 Task: Make in the project ArchiTech an epic 'Platform Integration'. Create in the project ArchiTech an epic 'Data Management and Analysis'. Add in the project ArchiTech an epic 'UI/UX Improvements'
Action: Mouse moved to (211, 65)
Screenshot: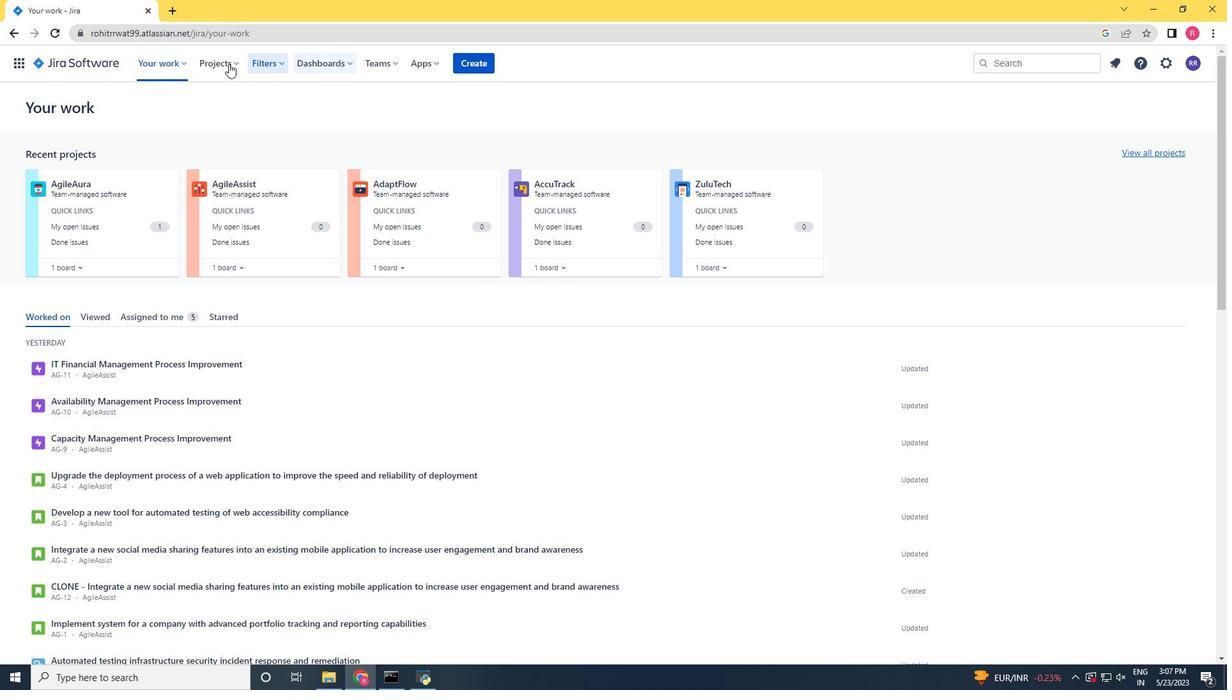 
Action: Mouse pressed left at (211, 65)
Screenshot: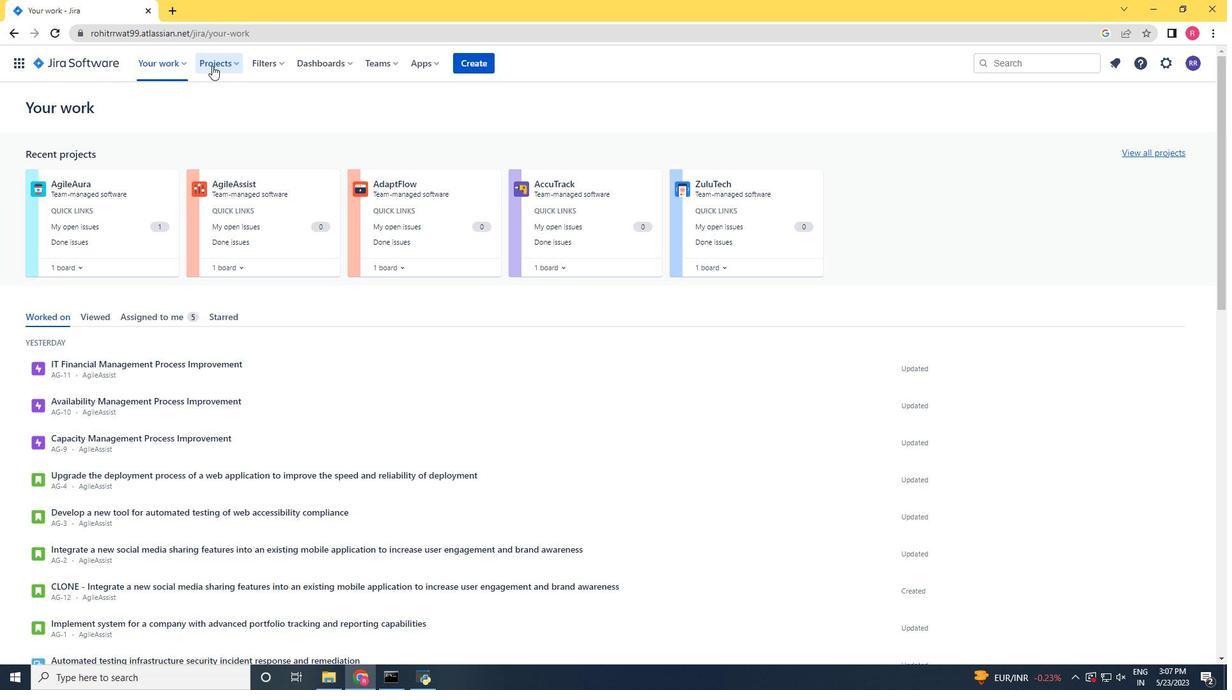 
Action: Mouse moved to (246, 124)
Screenshot: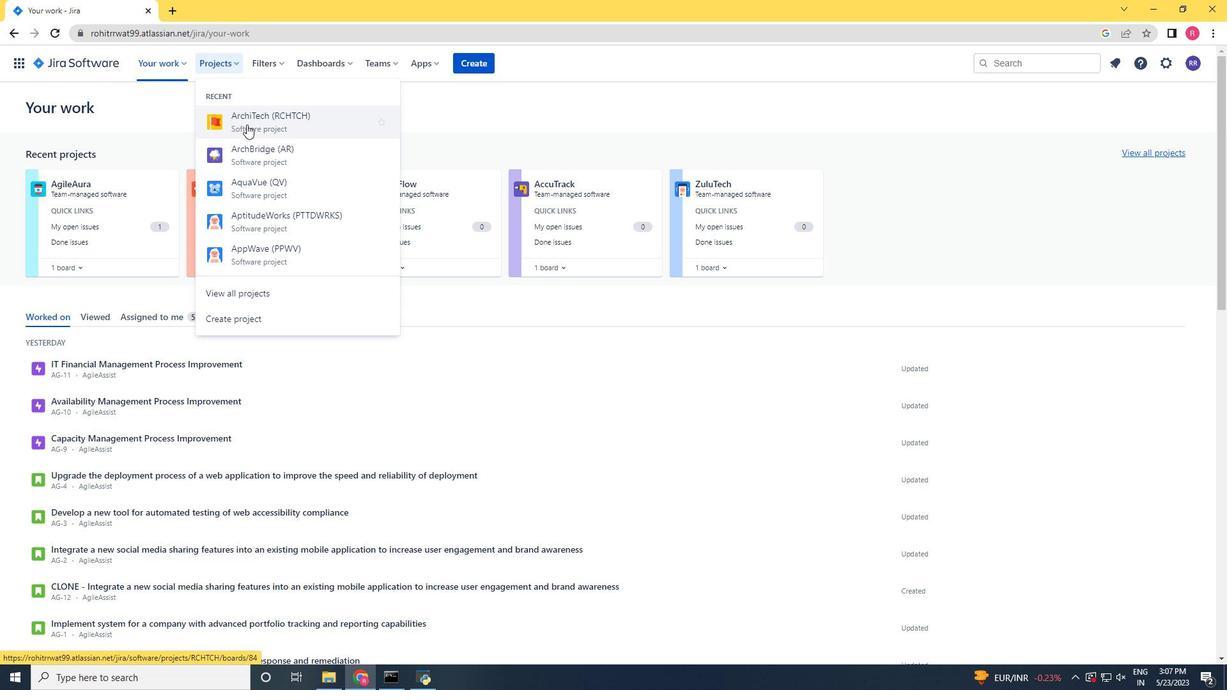 
Action: Mouse pressed left at (246, 124)
Screenshot: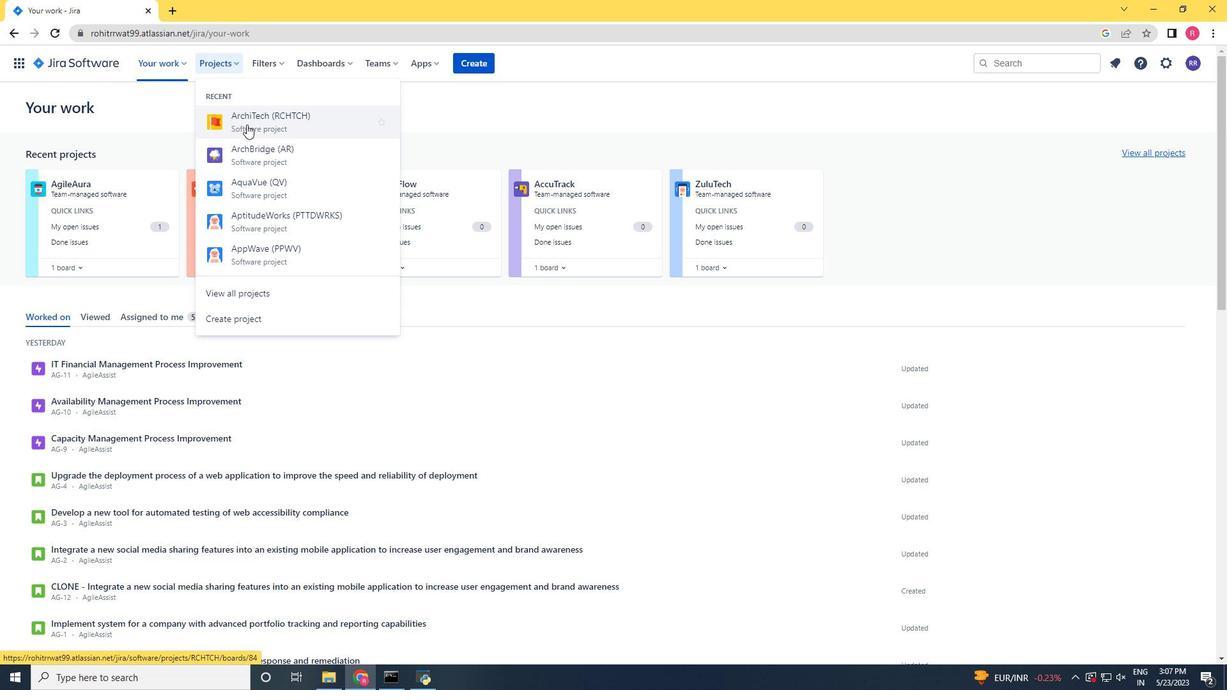
Action: Mouse moved to (92, 192)
Screenshot: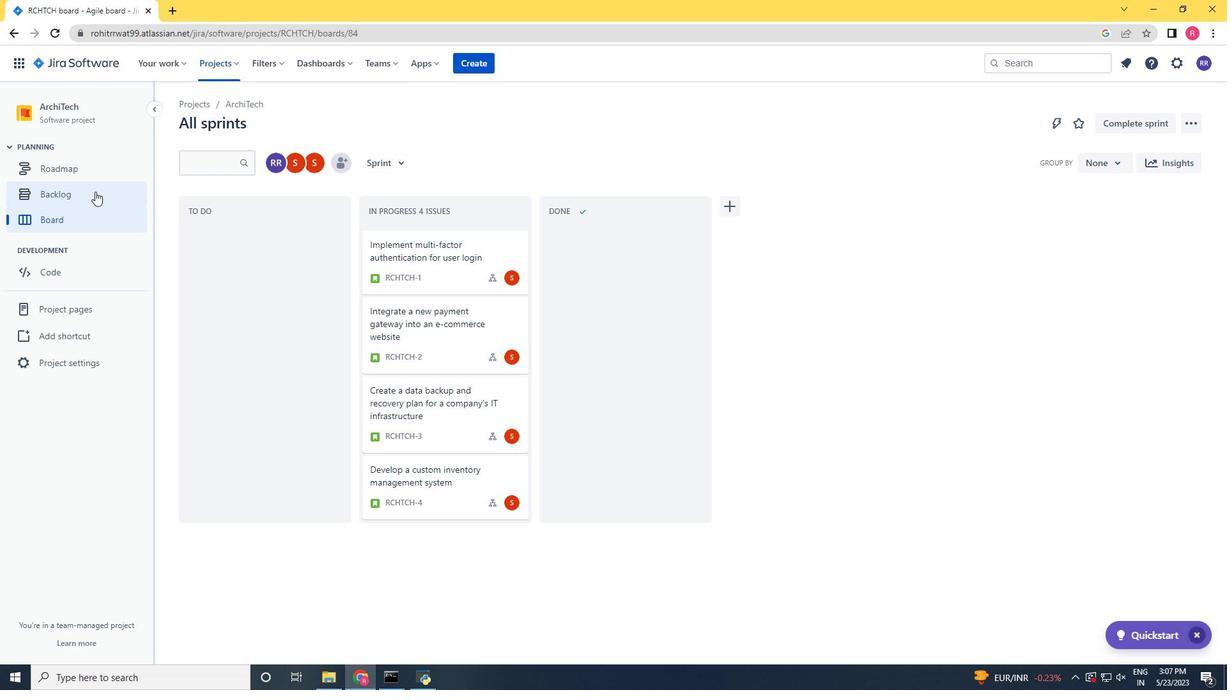 
Action: Mouse pressed left at (92, 192)
Screenshot: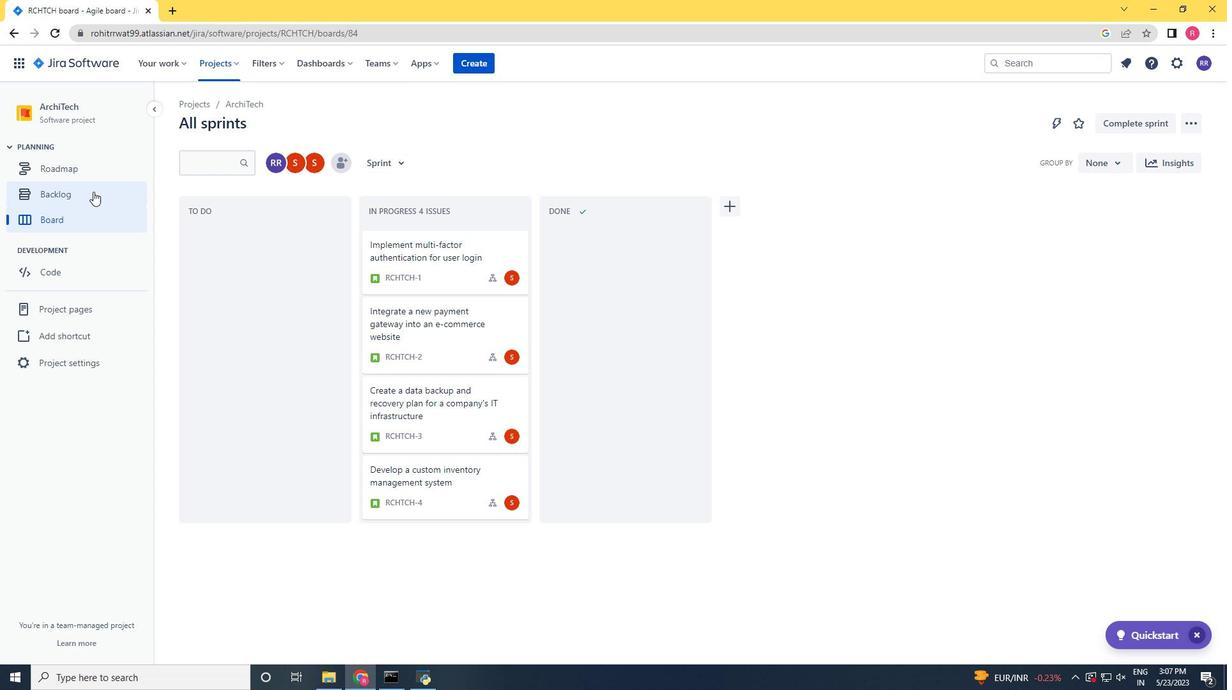 
Action: Mouse moved to (376, 165)
Screenshot: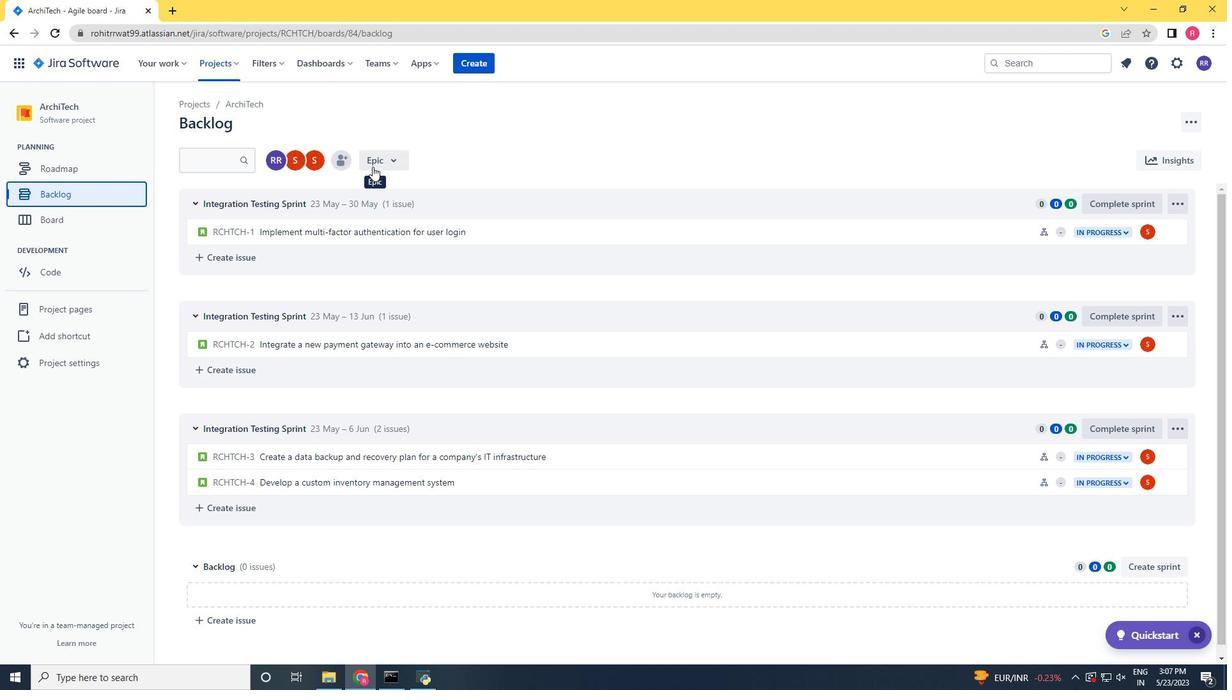 
Action: Mouse pressed left at (376, 165)
Screenshot: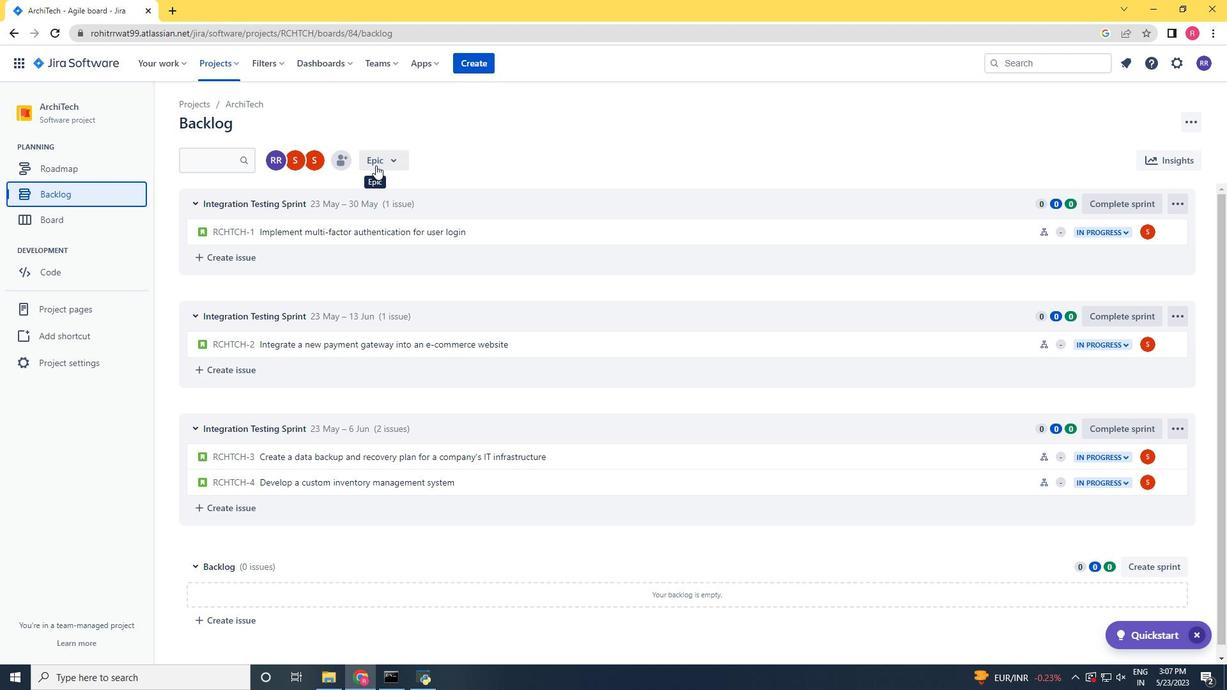 
Action: Mouse moved to (390, 237)
Screenshot: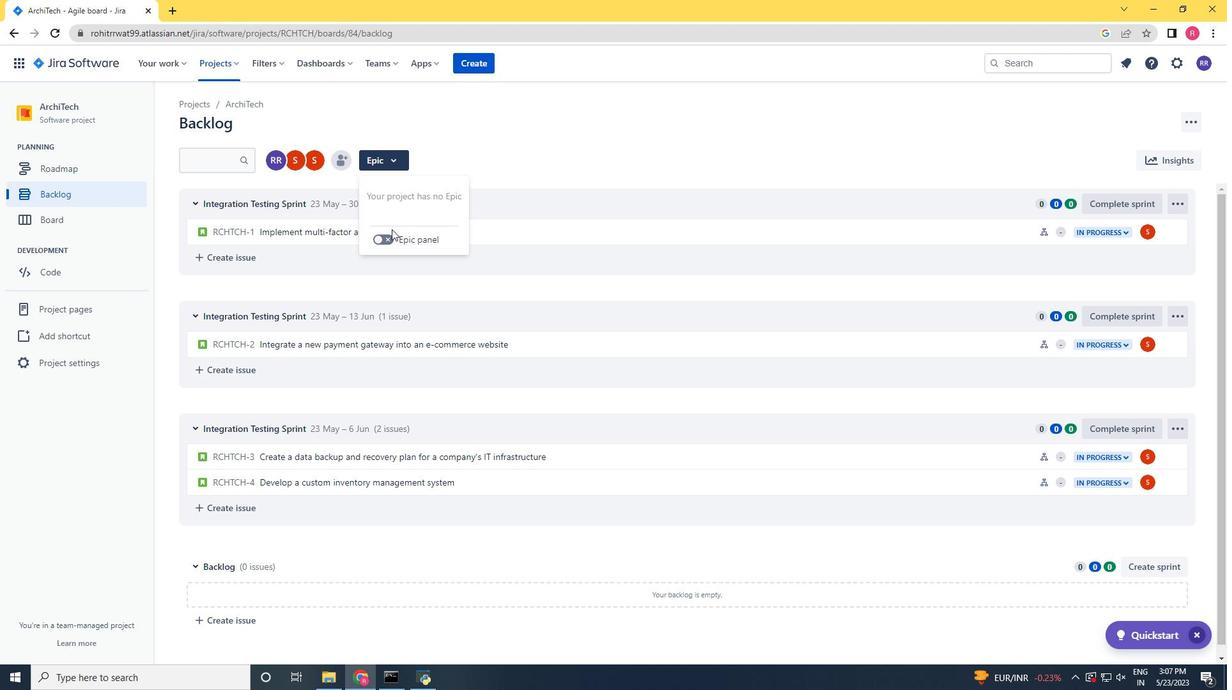 
Action: Mouse pressed left at (390, 237)
Screenshot: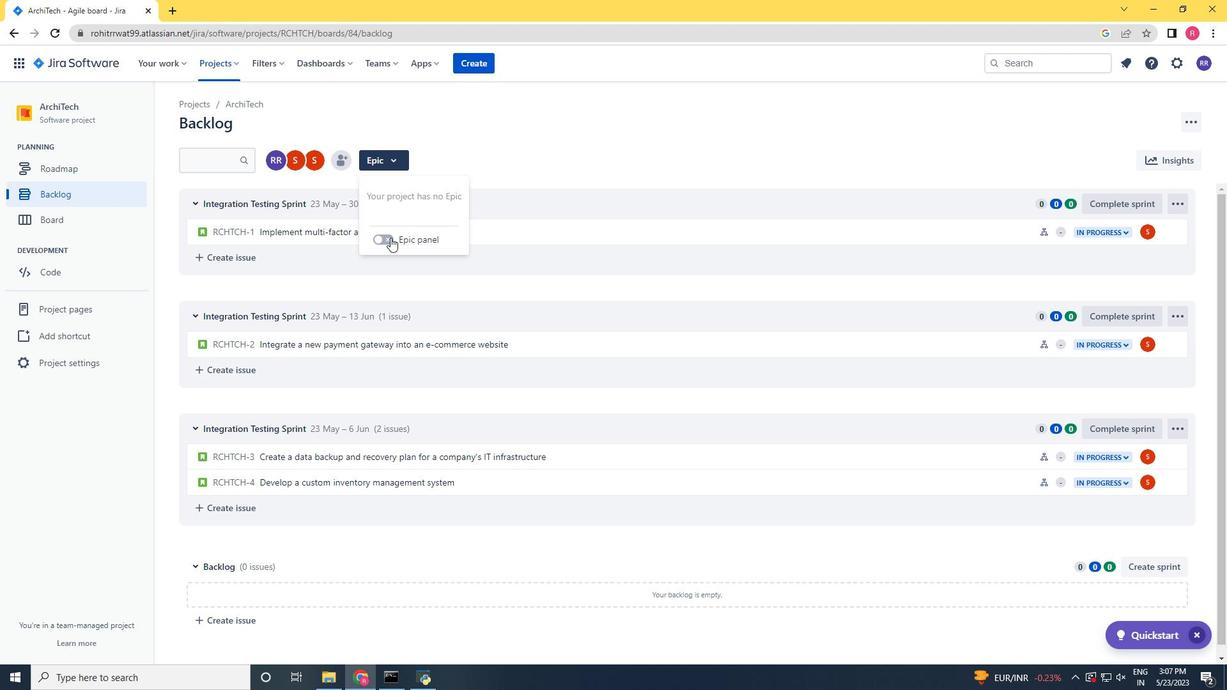 
Action: Mouse moved to (307, 442)
Screenshot: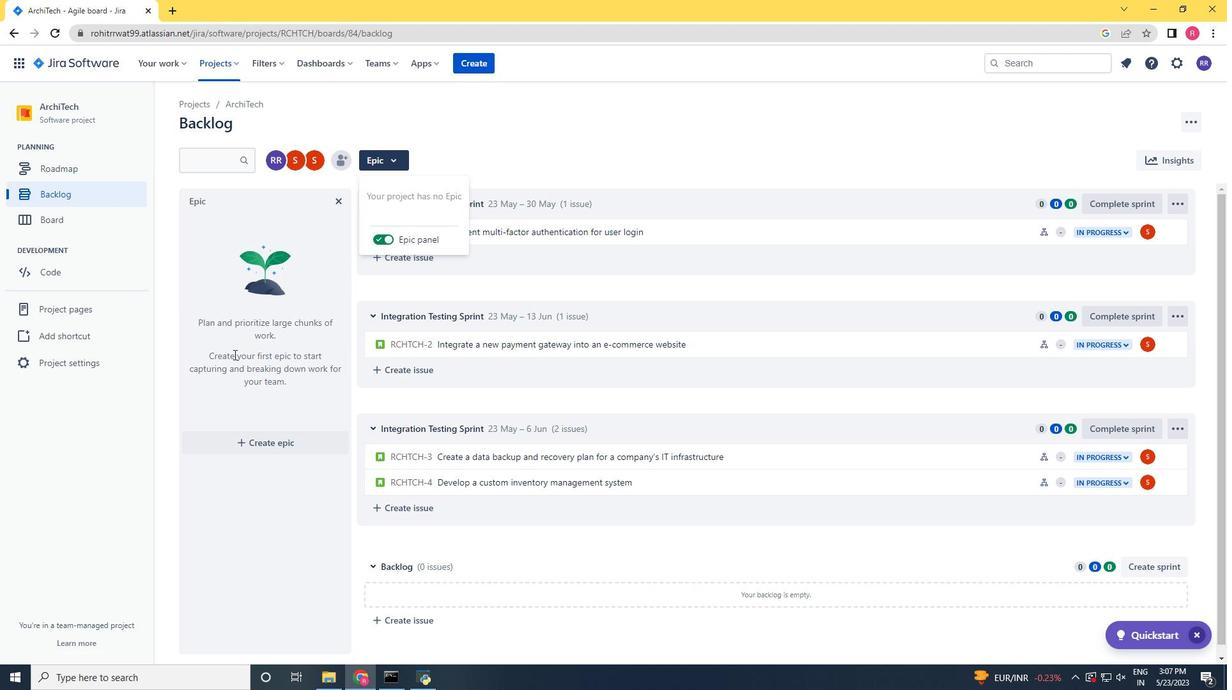 
Action: Mouse pressed left at (307, 442)
Screenshot: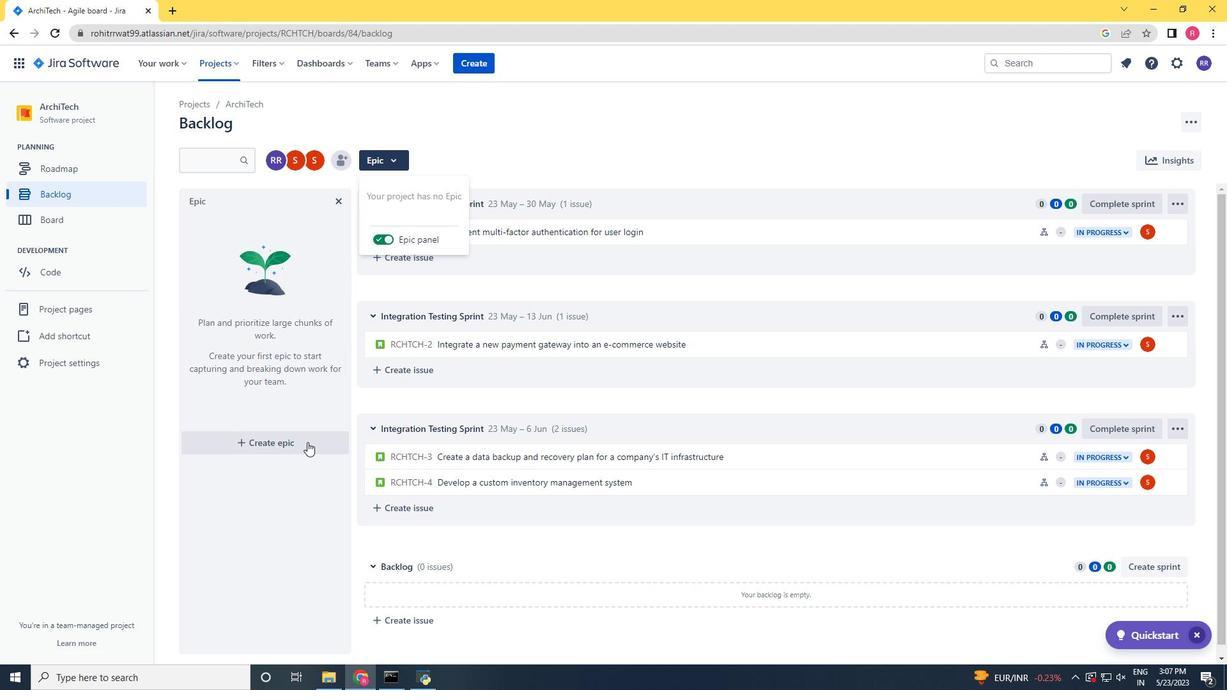 
Action: Mouse moved to (450, 209)
Screenshot: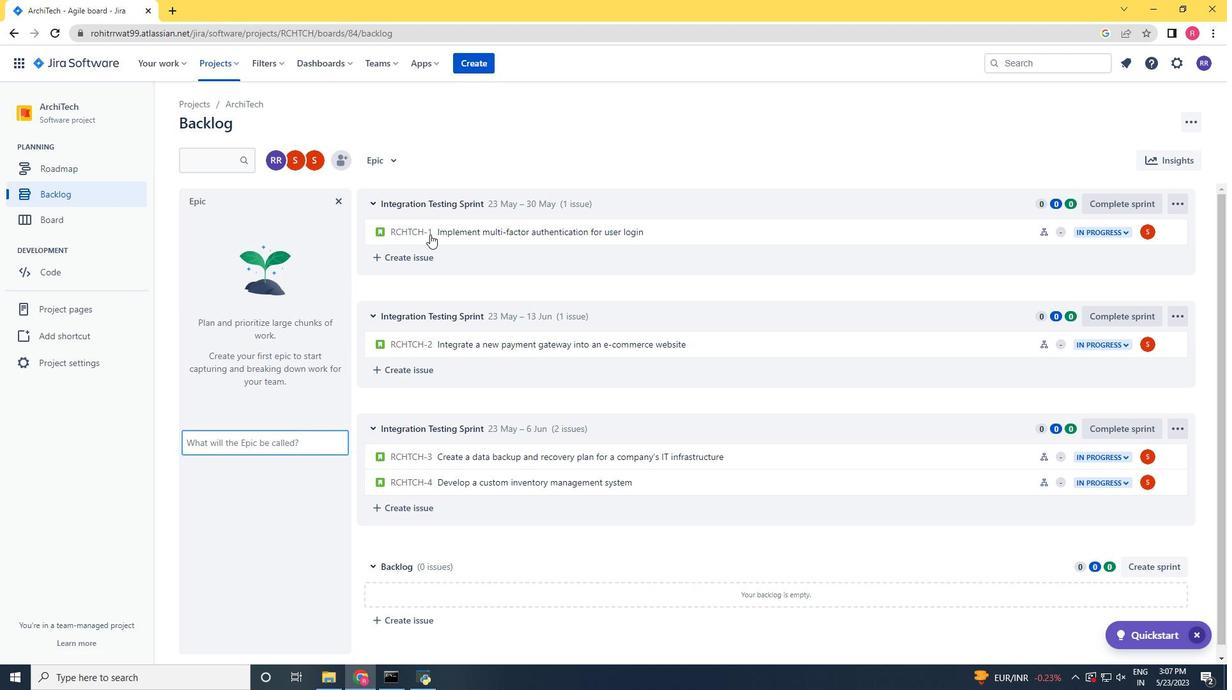 
Action: Key pressed <Key.shift_r><Key.shift_r><Key.shift_r><Key.shift_r><Key.shift_r>Platform<Key.space><Key.shift_r>Integration<Key.space><Key.enter><Key.shift><Key.shift><Key.shift>Data<Key.space><Key.shift>Management<Key.space>and<Key.space><Key.shift>Analysis<Key.space><Key.enter><Key.shift><Key.shift><Key.shift><Key.shift><Key.shift><Key.shift><Key.shift><Key.shift><Key.shift><Key.shift><Key.shift><Key.shift><Key.shift><Key.shift><Key.shift><Key.shift><Key.shift><Key.shift><Key.shift><Key.shift><Key.shift><Key.shift><Key.shift><Key.shift><Key.shift><Key.shift><Key.shift><Key.shift><Key.shift><Key.shift><Key.shift><Key.shift><Key.shift><Key.shift><Key.shift><Key.shift><Key.shift><Key.shift><Key.shift><Key.shift><Key.shift><Key.shift><Key.shift><Key.shift_r><Key.shift_r><Key.shift_r><Key.shift_r><Key.shift_r><Key.shift_r><Key.shift_r><Key.shift_r><Key.shift_r><Key.shift_r><Key.shift_r><Key.shift_r>Uctrl+I<Key.shift_r><Key.shift_r><Key.shift_r><Key.shift_r><Key.shift_r><Key.shift_r><Key.shift_r><Key.shift_r><Key.shift_r><Key.shift_r><Key.shift_r><Key.shift_r><Key.shift_r><Key.shift_r><Key.shift_r><Key.shift_r><Key.shift_r><Key.shift_r><Key.shift_r><Key.shift_r><Key.shift_r><Key.shift_r><Key.shift_r>I
Screenshot: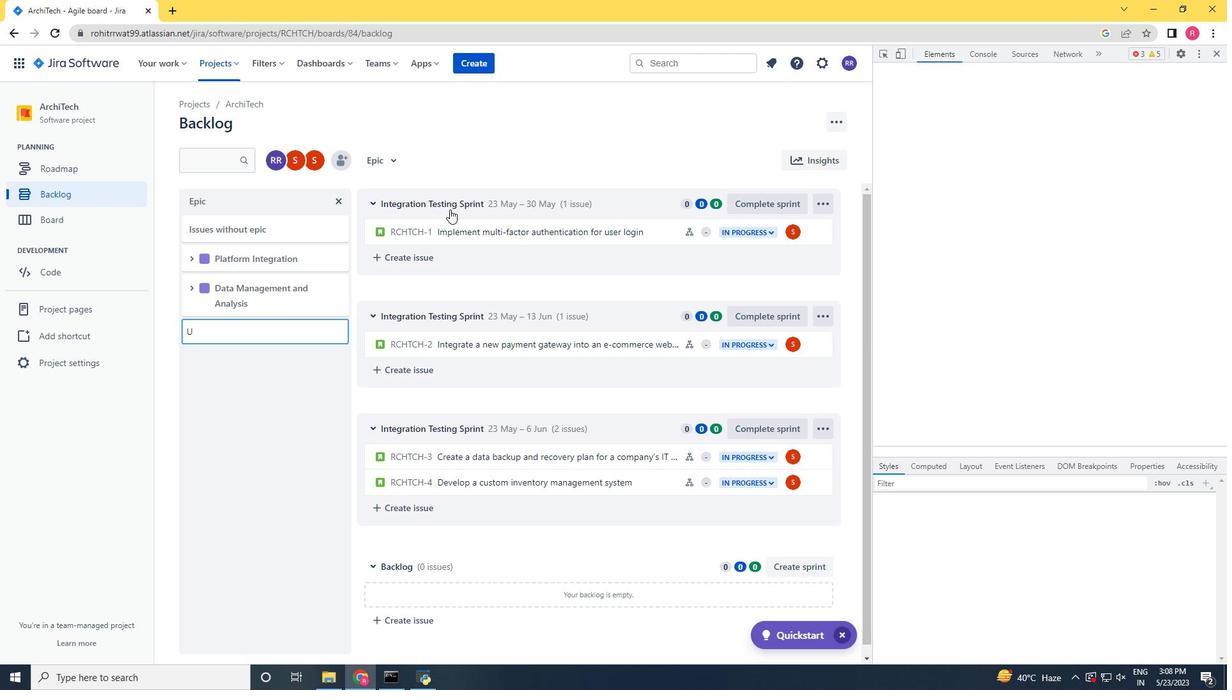 
Action: Mouse moved to (1226, 56)
Screenshot: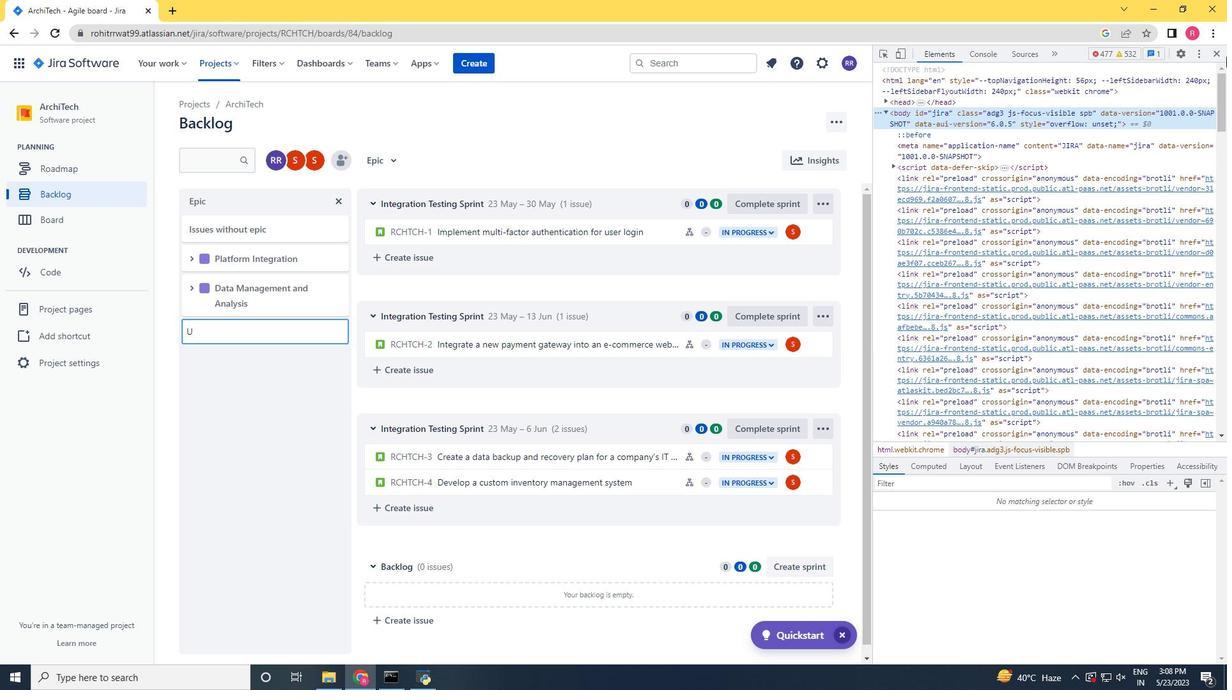 
Action: Mouse pressed left at (1226, 56)
Screenshot: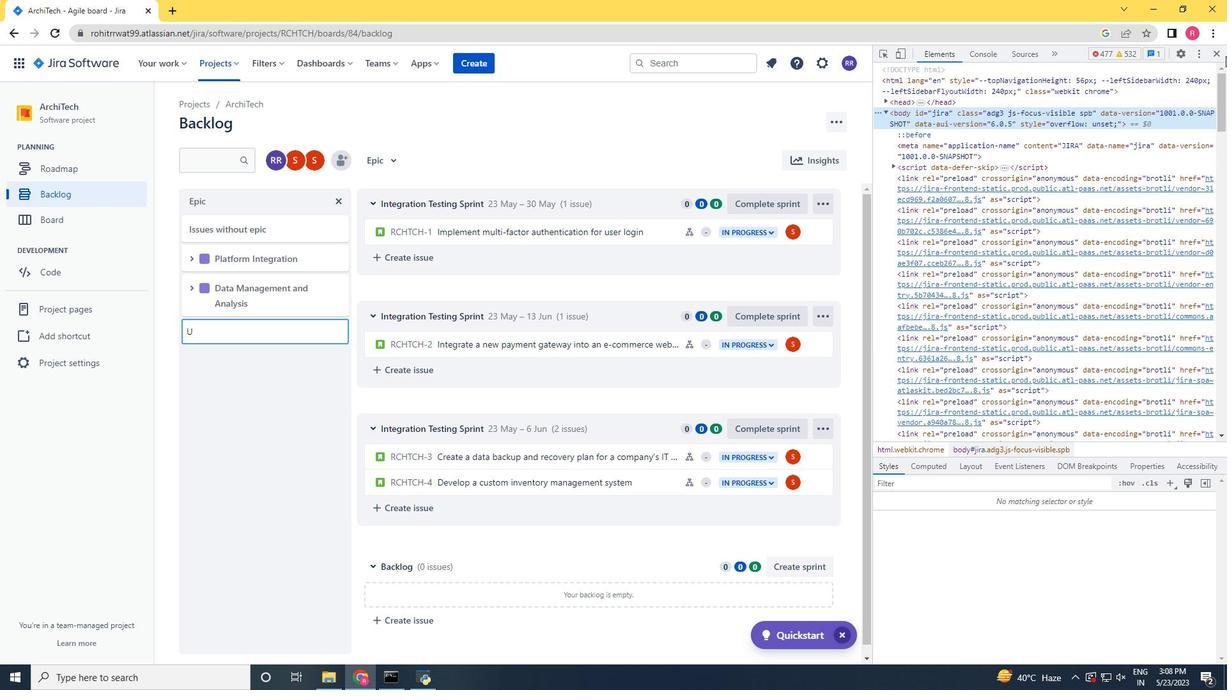 
Action: Mouse moved to (1215, 51)
Screenshot: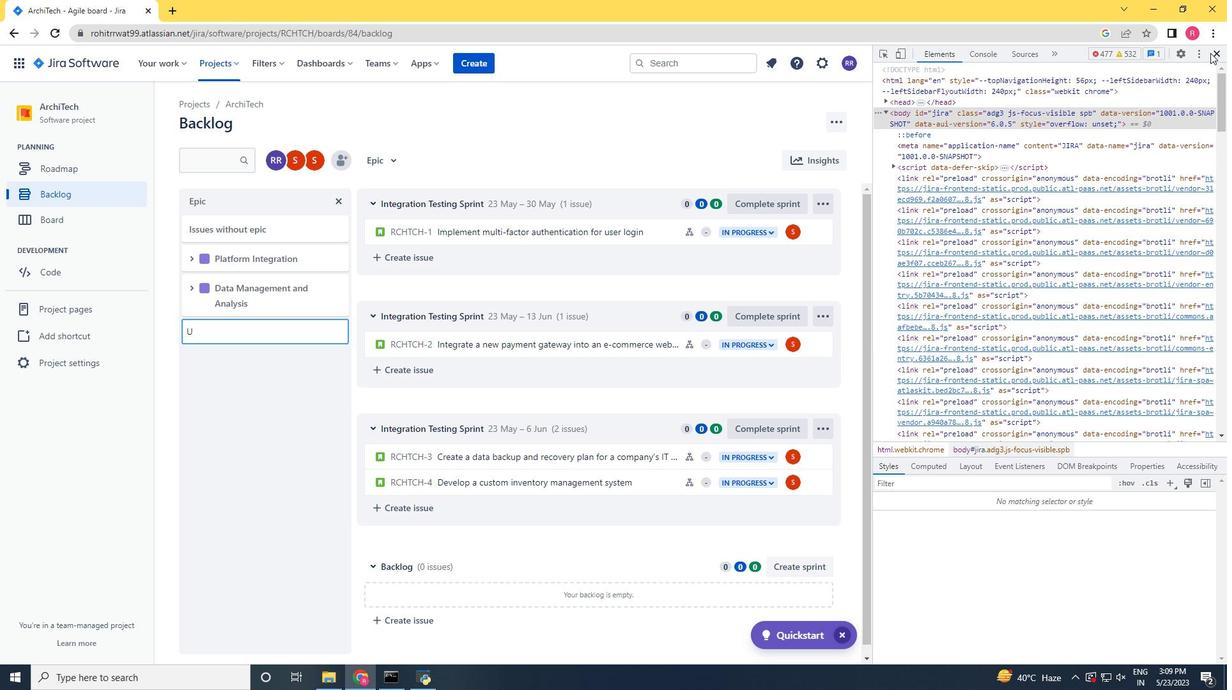 
Action: Mouse pressed left at (1215, 51)
Screenshot: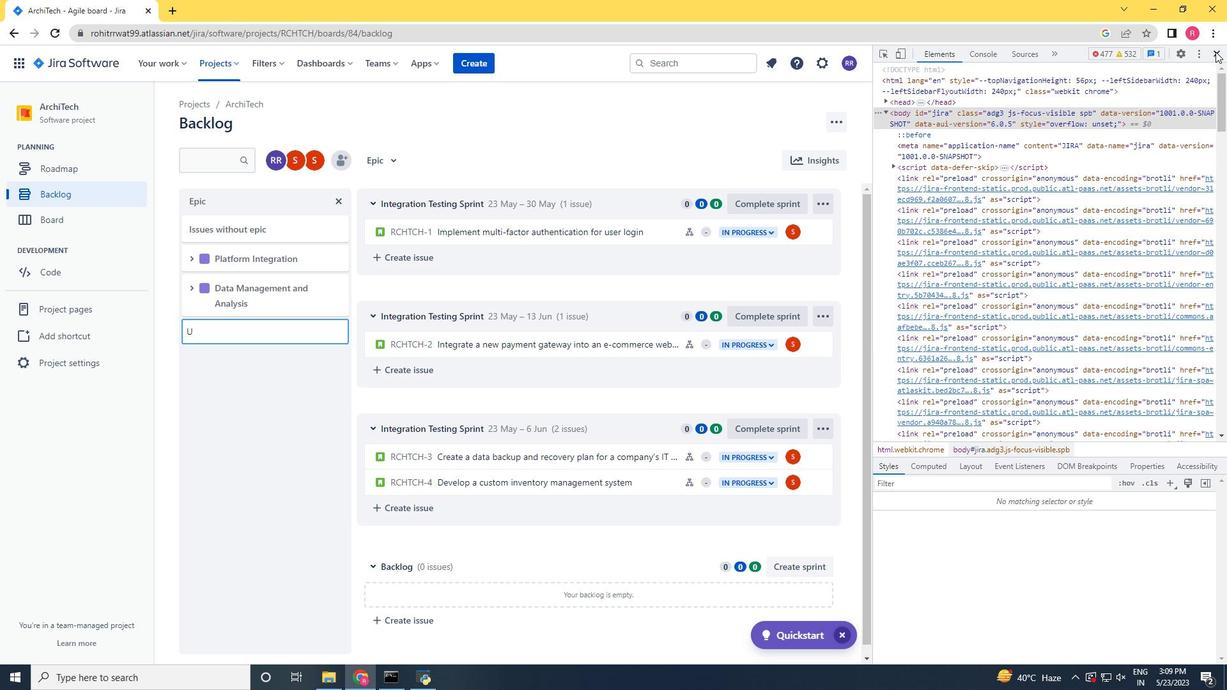 
Action: Mouse moved to (249, 334)
Screenshot: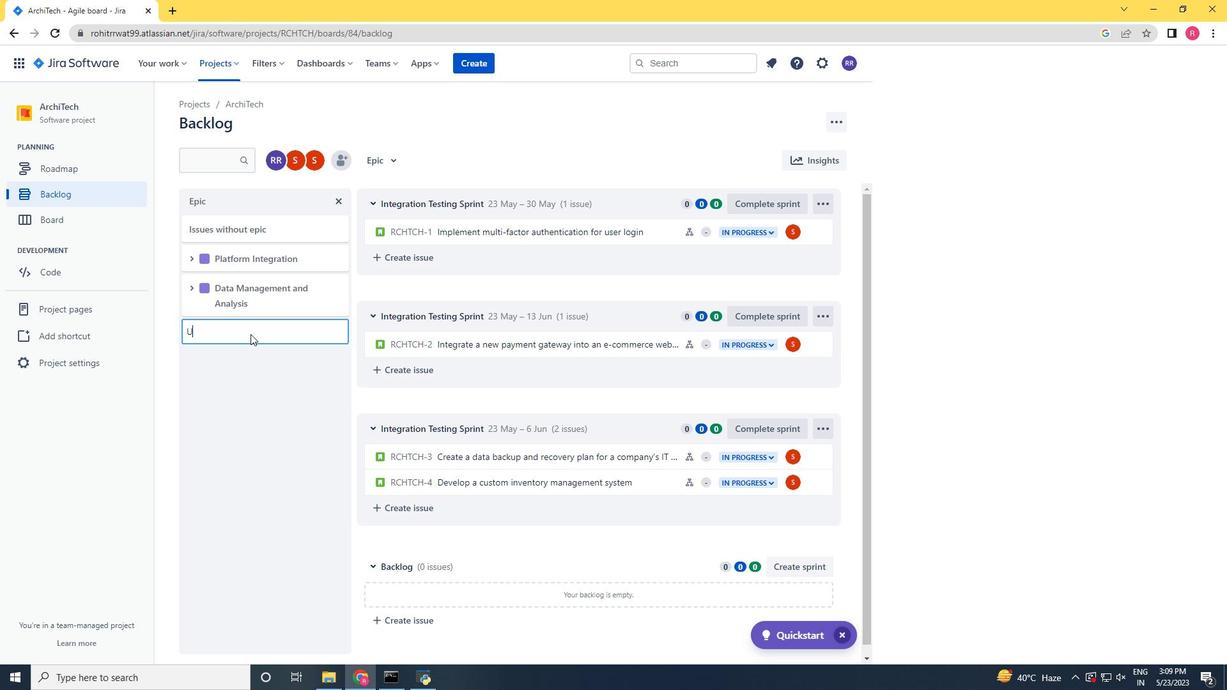 
Action: Key pressed <Key.shift><Key.shift><Key.shift><Key.shift><Key.shift><Key.shift><Key.shift><Key.shift><Key.shift><Key.shift><Key.shift><Key.shift><Key.shift><Key.shift><Key.shift><Key.shift><Key.shift><Key.shift><Key.shift><Key.shift><Key.shift><Key.shift><Key.shift><Key.shift><Key.shift><Key.shift><Key.shift><Key.shift><Key.shift>I/<Key.shift><Key.shift><Key.shift><Key.shift><Key.shift><Key.shift><Key.shift><Key.shift><Key.shift><Key.shift><Key.shift><Key.shift><Key.shift><Key.shift><Key.shift>UX<Key.space><Key.shift>Improvements<Key.enter><Key.enter>
Screenshot: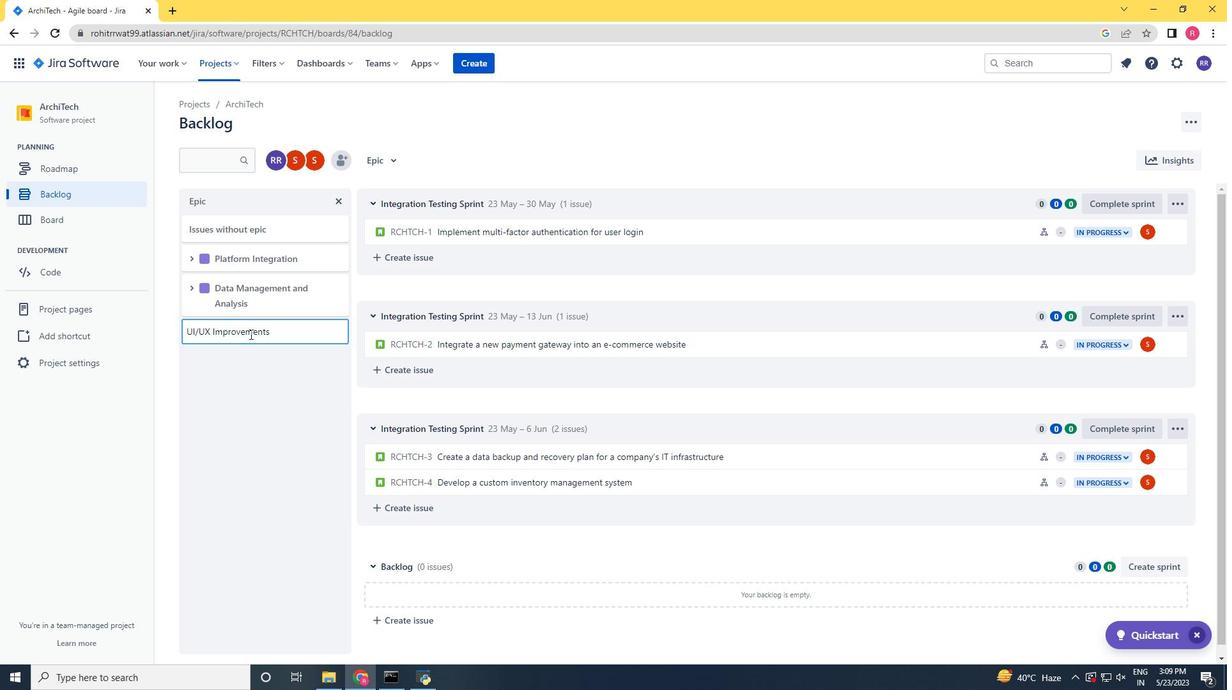 
